 Task: Open a blank sheet, save the file as Niagara.html Insert a picture of 'Niagara Falls' with name  ' Niagara Falls.png ' Apply border to the image, change style to Dashed line, color Yellow and width '1 pt'
Action: Mouse moved to (278, 159)
Screenshot: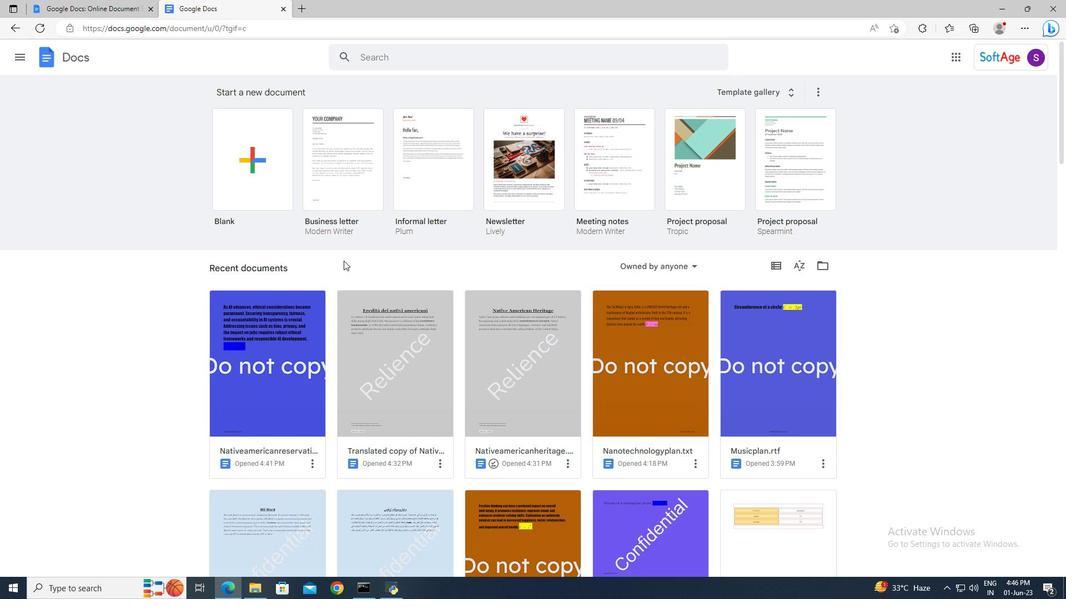 
Action: Mouse pressed left at (278, 159)
Screenshot: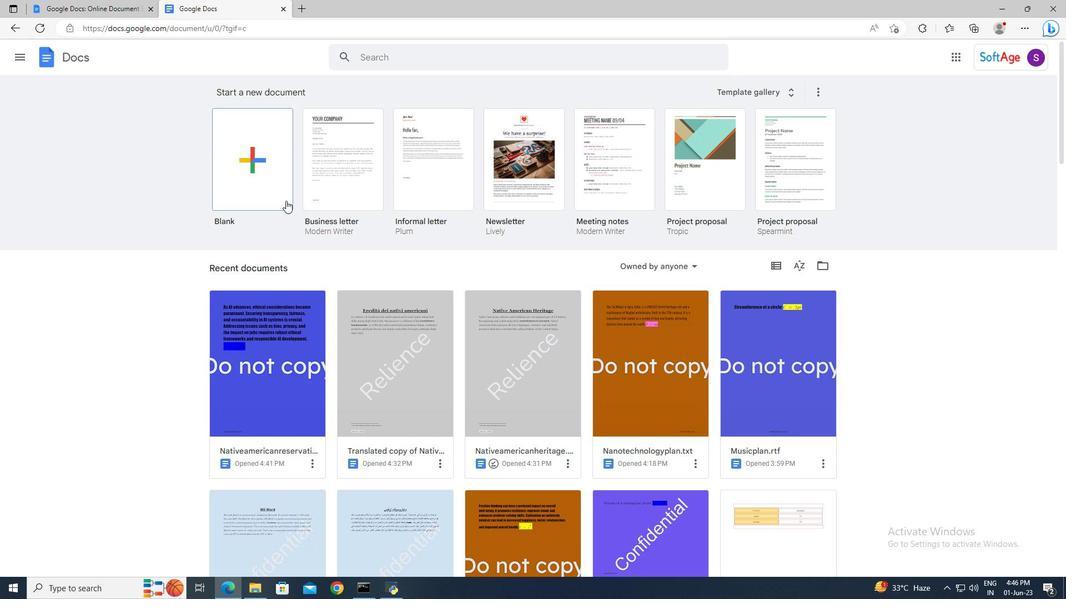 
Action: Mouse moved to (113, 49)
Screenshot: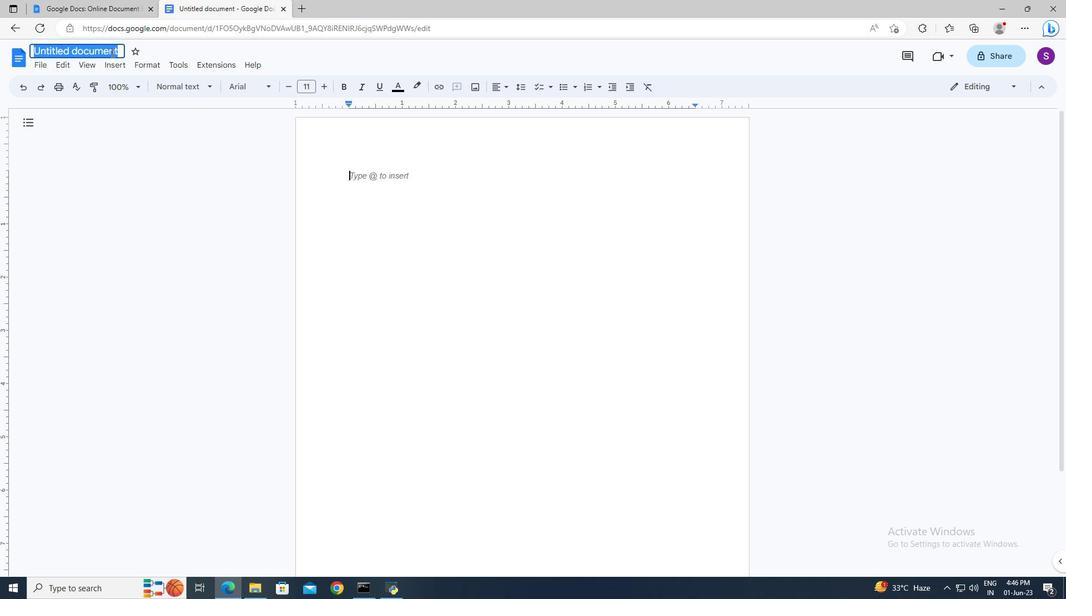
Action: Mouse pressed left at (113, 49)
Screenshot: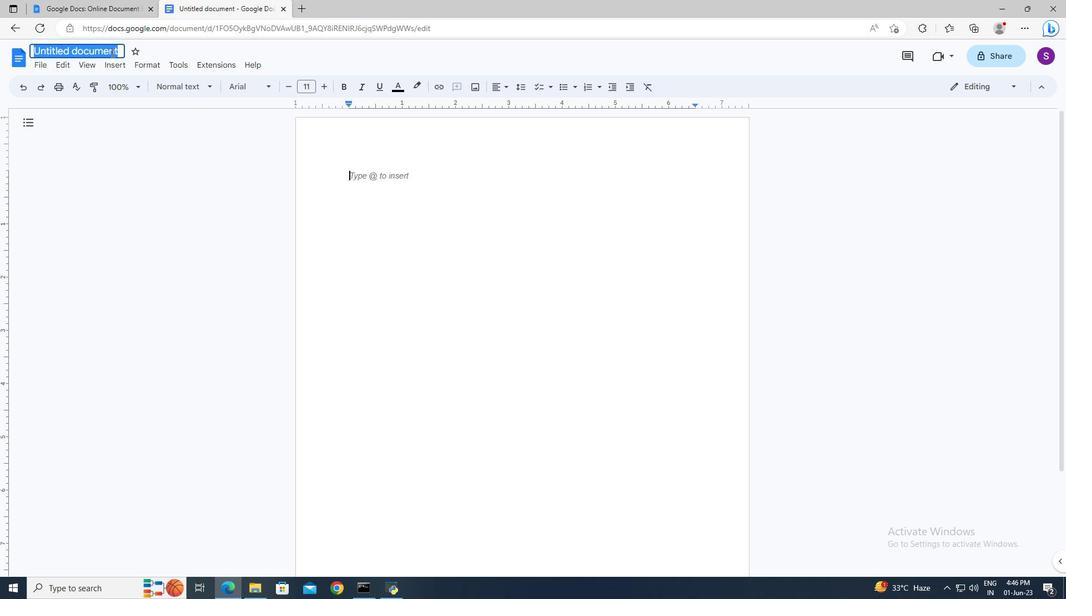 
Action: Mouse moved to (286, 201)
Screenshot: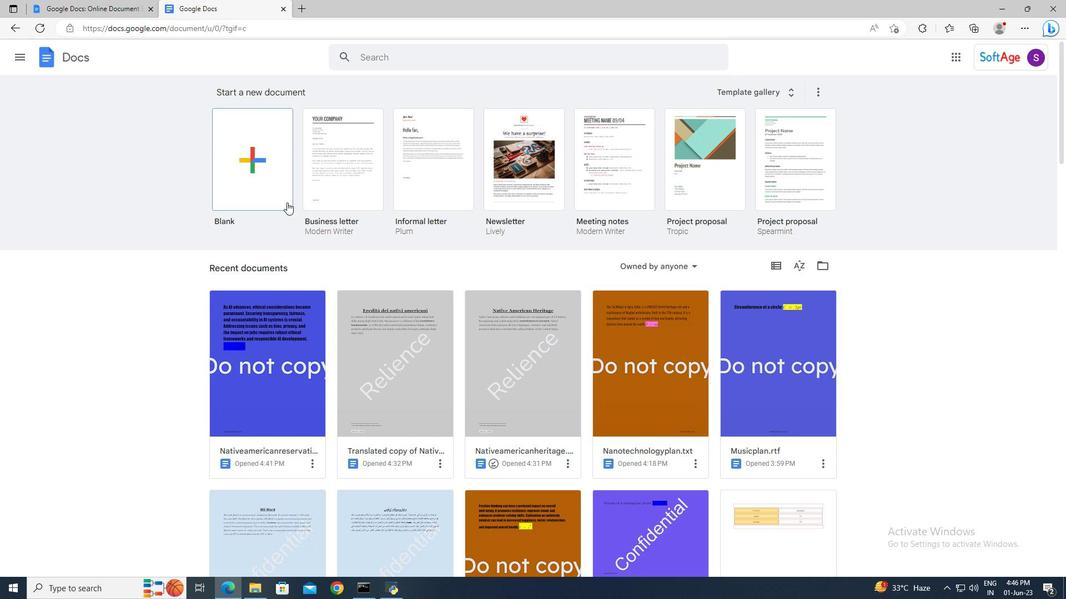 
Action: Mouse pressed left at (286, 201)
Screenshot: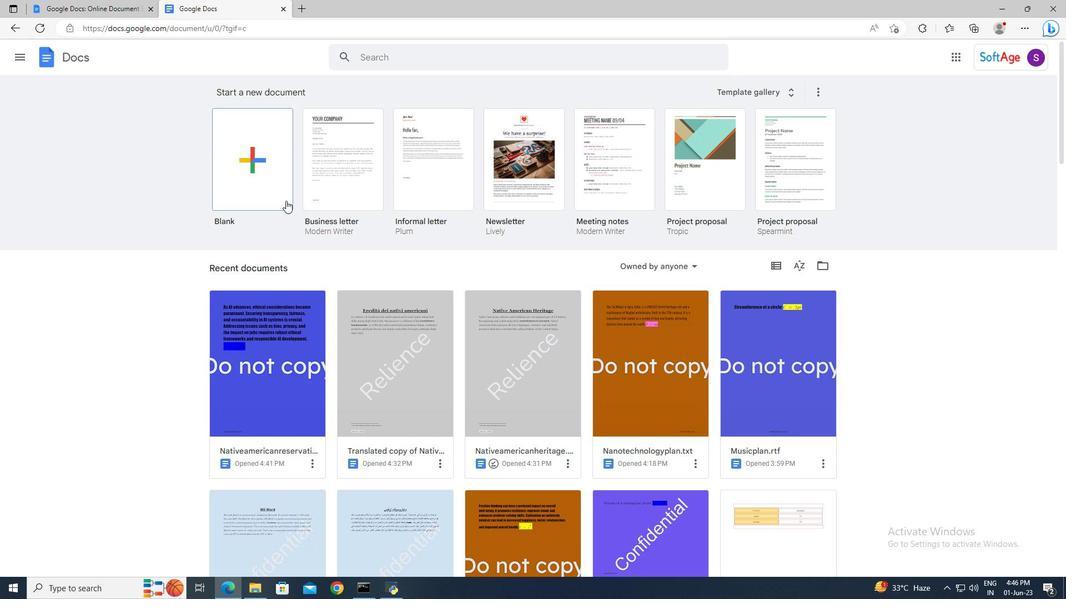 
Action: Mouse moved to (111, 52)
Screenshot: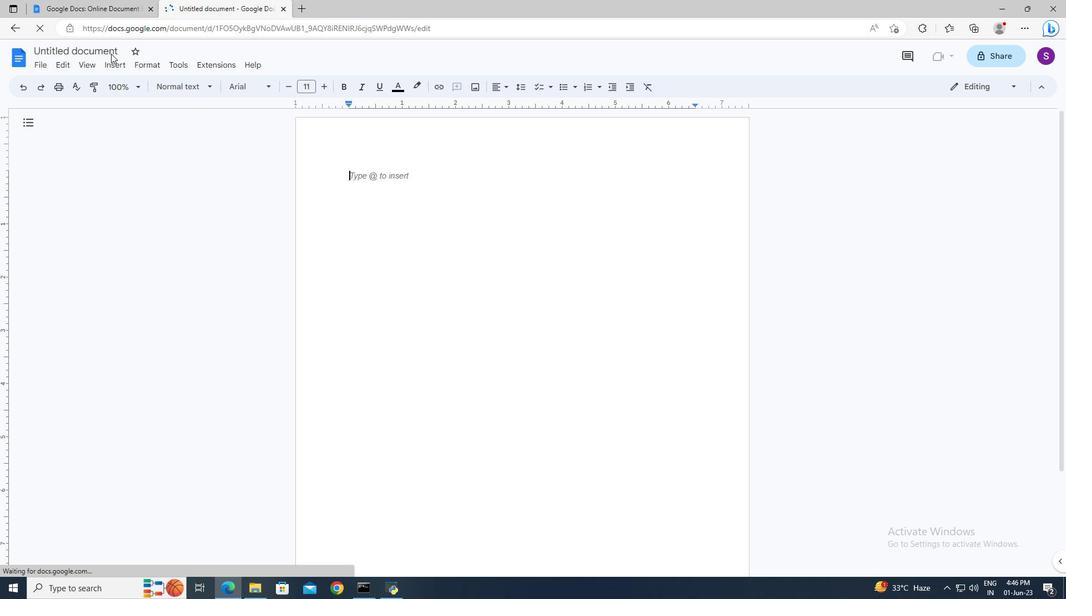 
Action: Mouse pressed left at (111, 52)
Screenshot: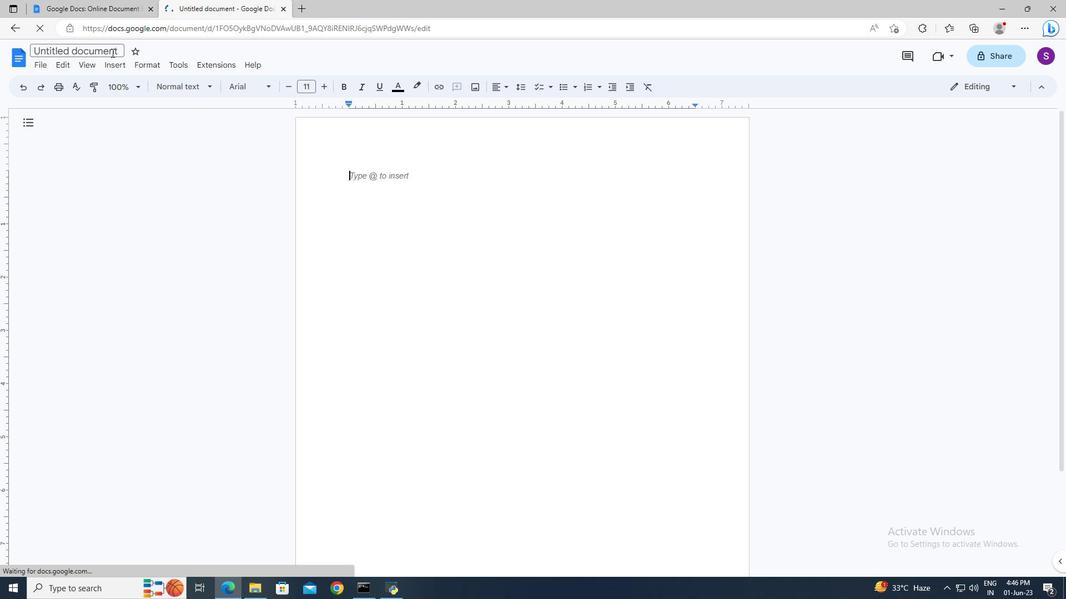 
Action: Key pressed <Key.delete><Key.shift_r>Niagara.html<Key.enter>
Screenshot: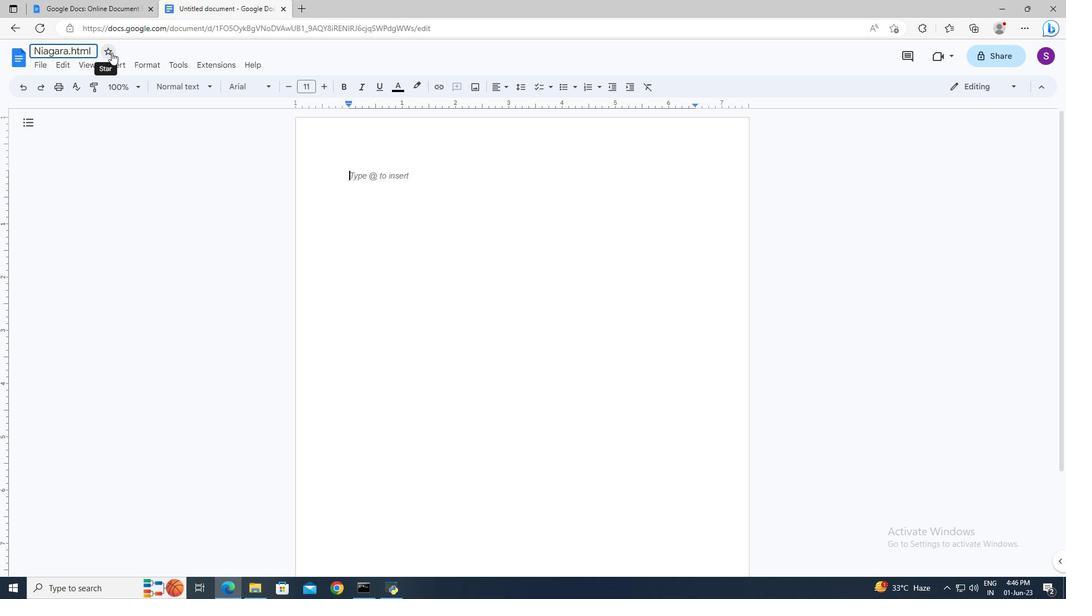 
Action: Mouse moved to (112, 59)
Screenshot: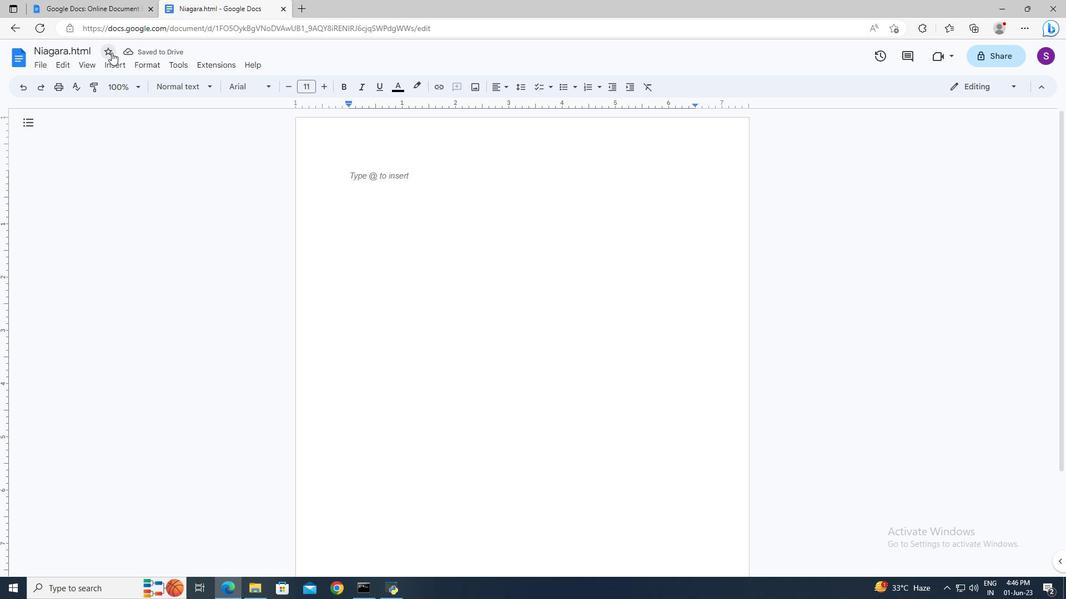 
Action: Mouse pressed left at (112, 59)
Screenshot: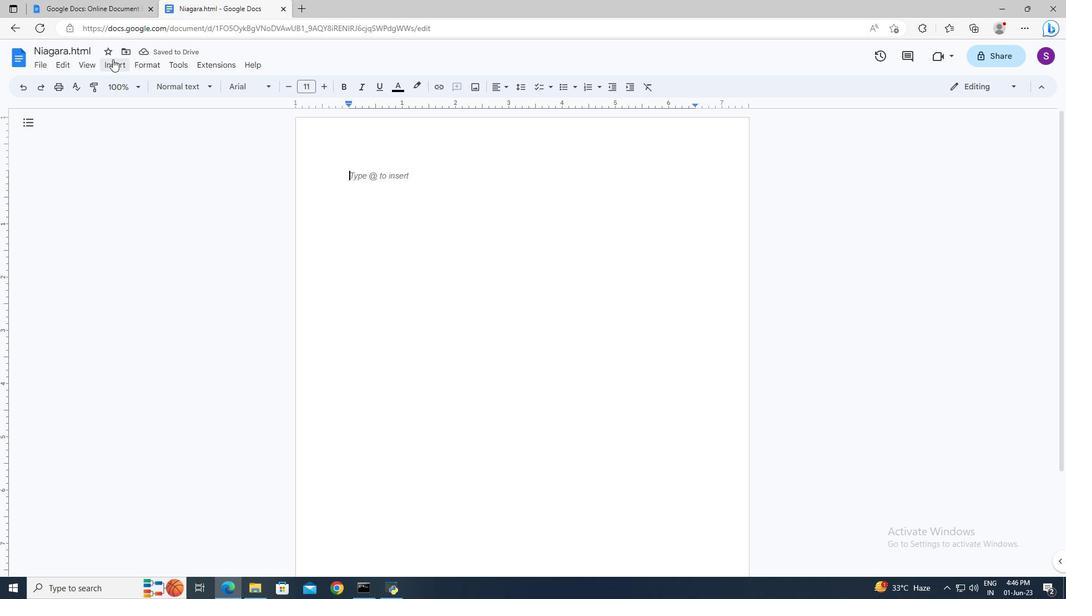 
Action: Mouse moved to (288, 90)
Screenshot: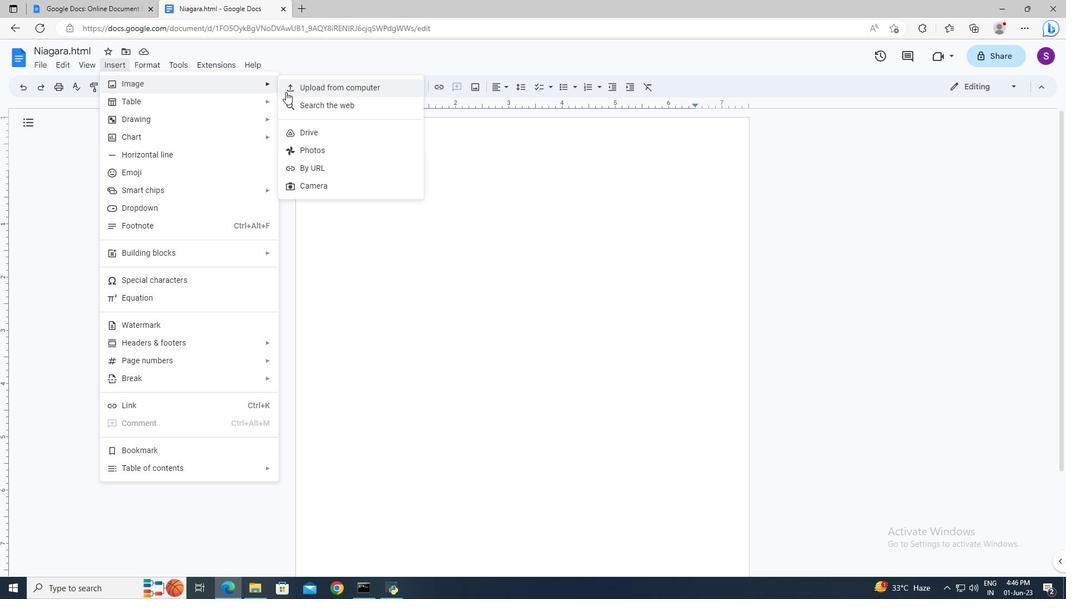 
Action: Mouse pressed left at (288, 90)
Screenshot: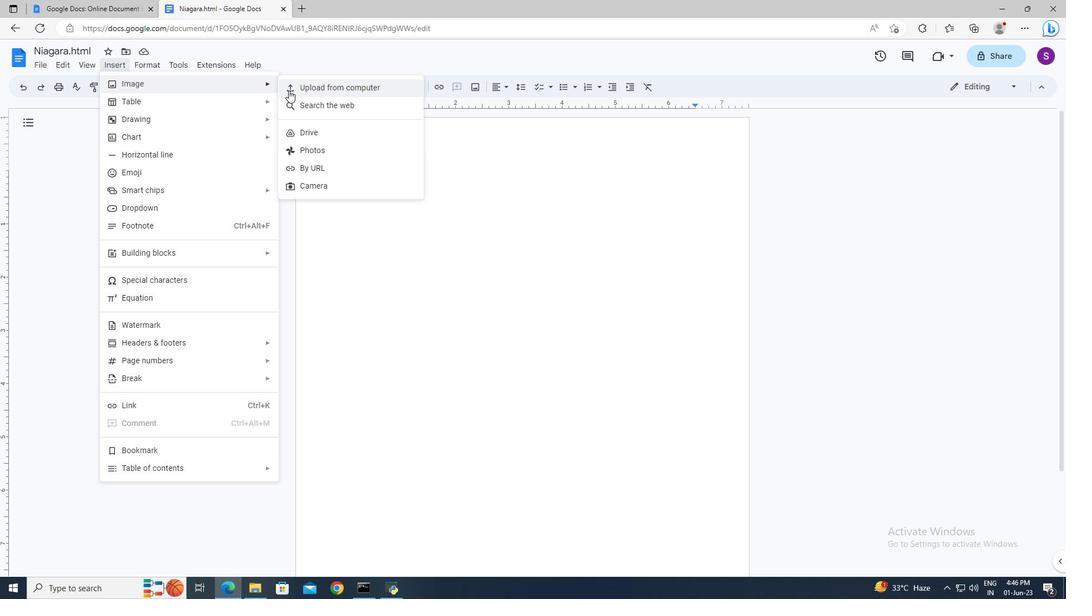 
Action: Mouse moved to (252, 97)
Screenshot: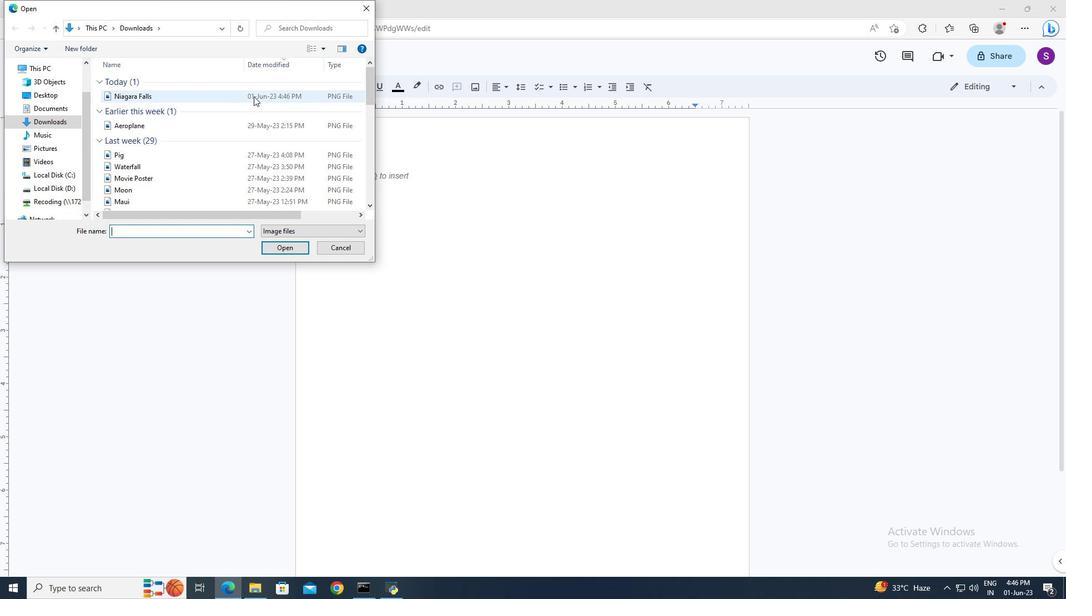 
Action: Mouse pressed left at (252, 97)
Screenshot: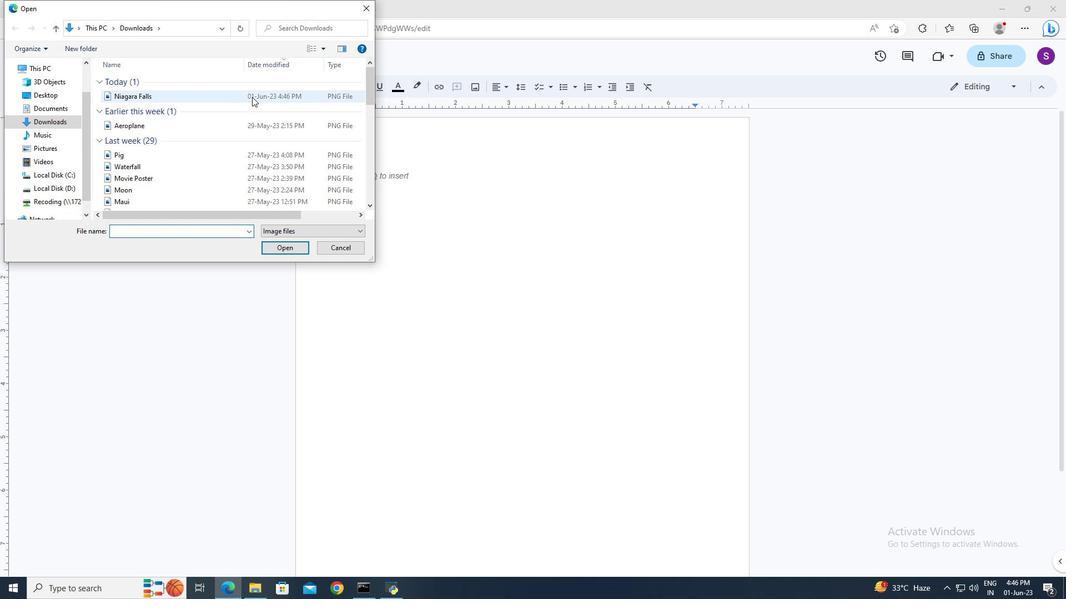 
Action: Mouse moved to (287, 245)
Screenshot: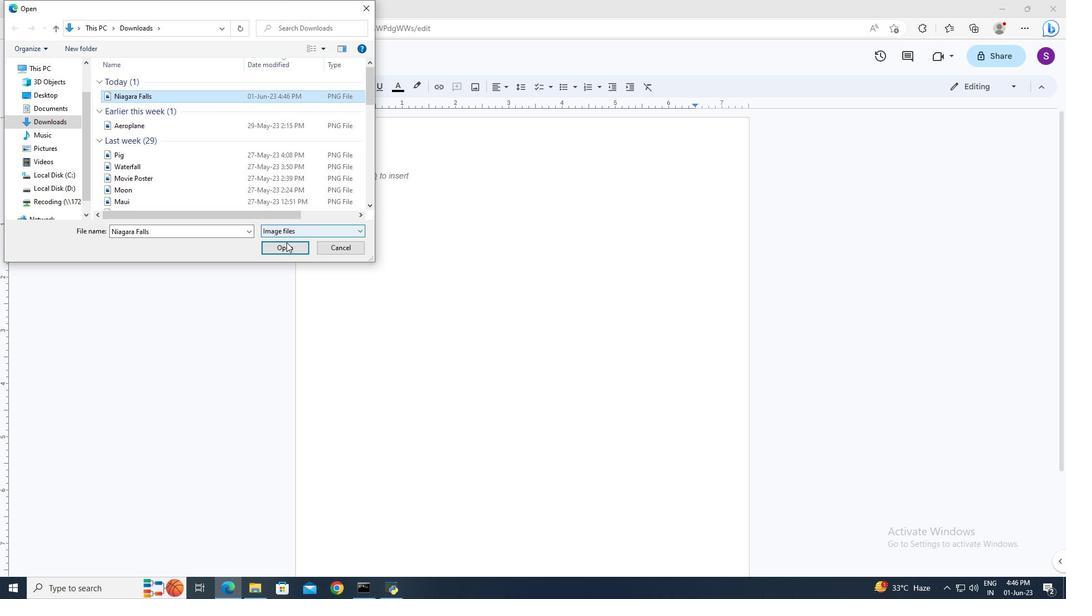 
Action: Mouse pressed left at (287, 245)
Screenshot: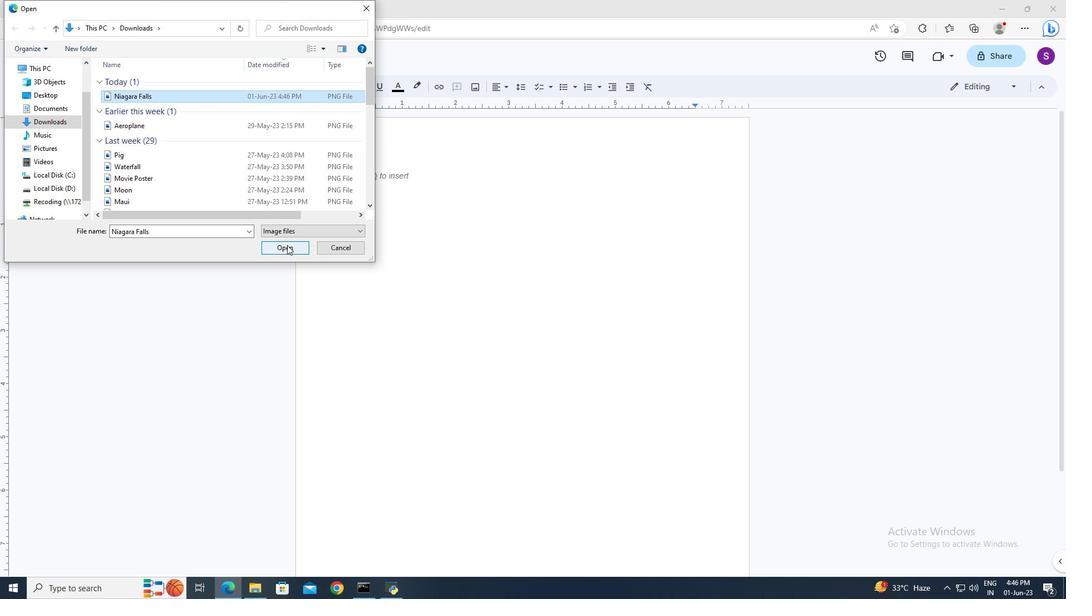 
Action: Mouse moved to (350, 207)
Screenshot: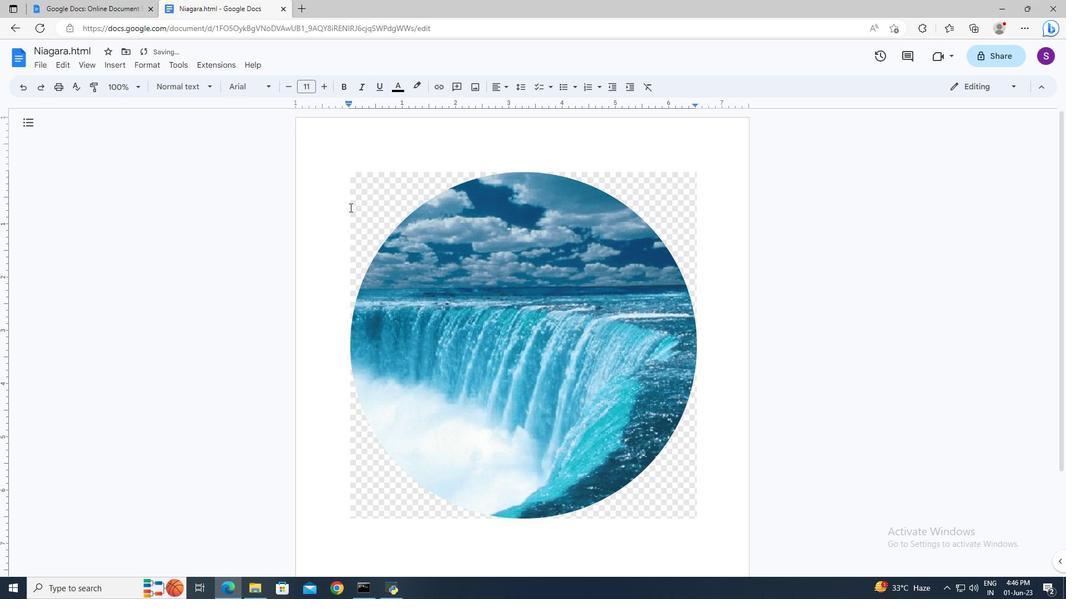 
Action: Mouse pressed left at (350, 207)
Screenshot: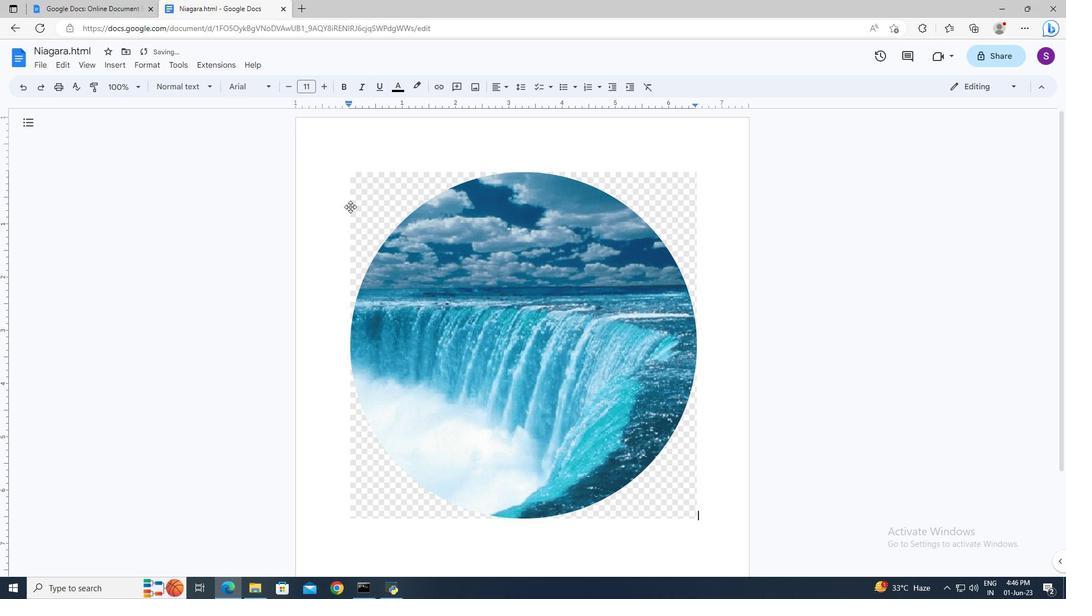 
Action: Mouse moved to (422, 91)
Screenshot: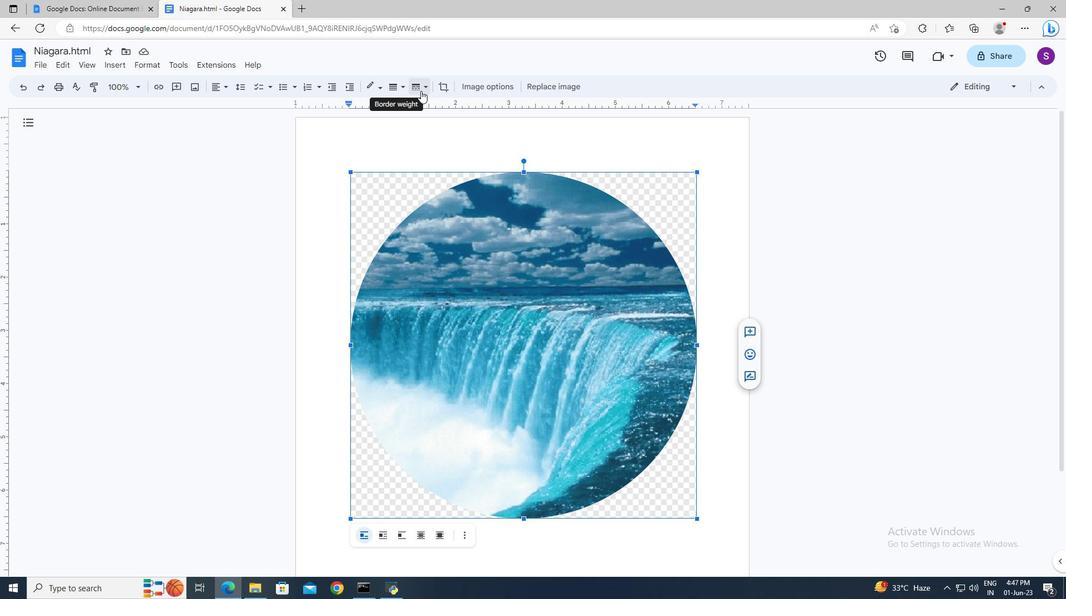 
Action: Mouse pressed left at (422, 91)
Screenshot: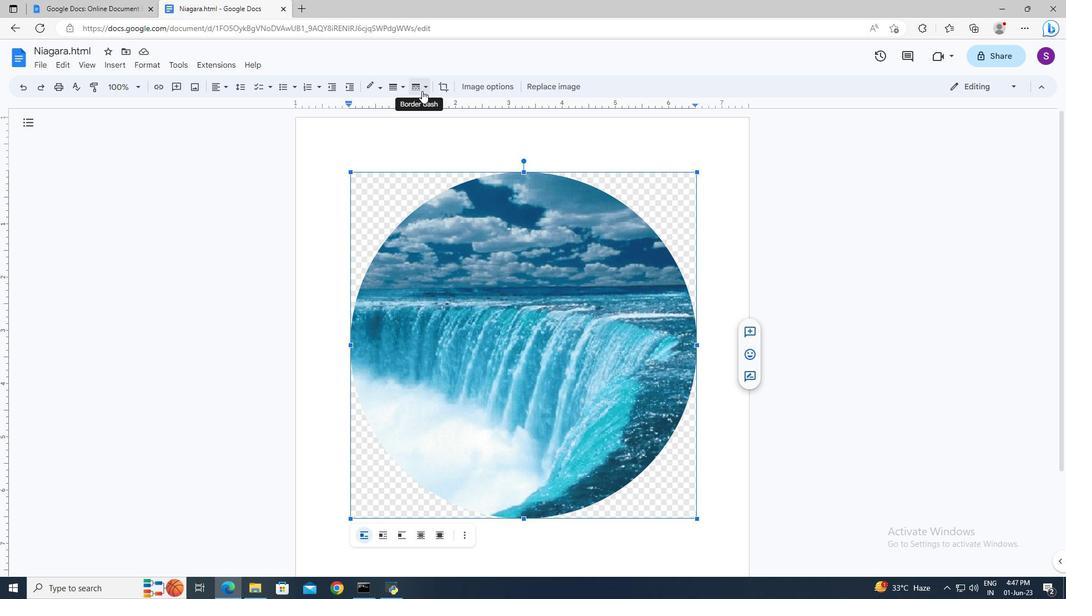 
Action: Mouse moved to (427, 136)
Screenshot: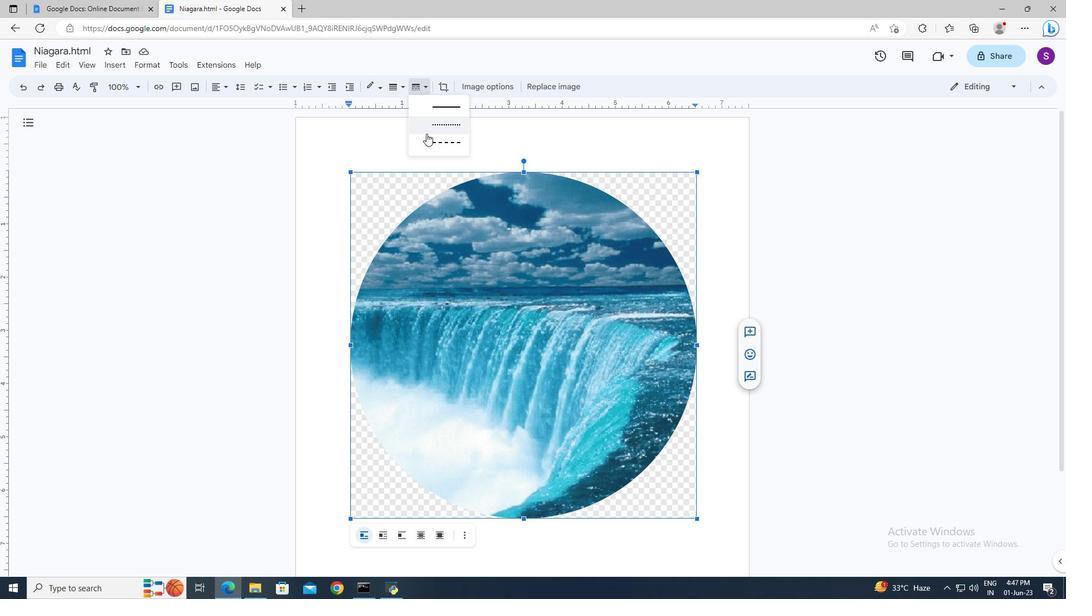 
Action: Mouse pressed left at (427, 136)
Screenshot: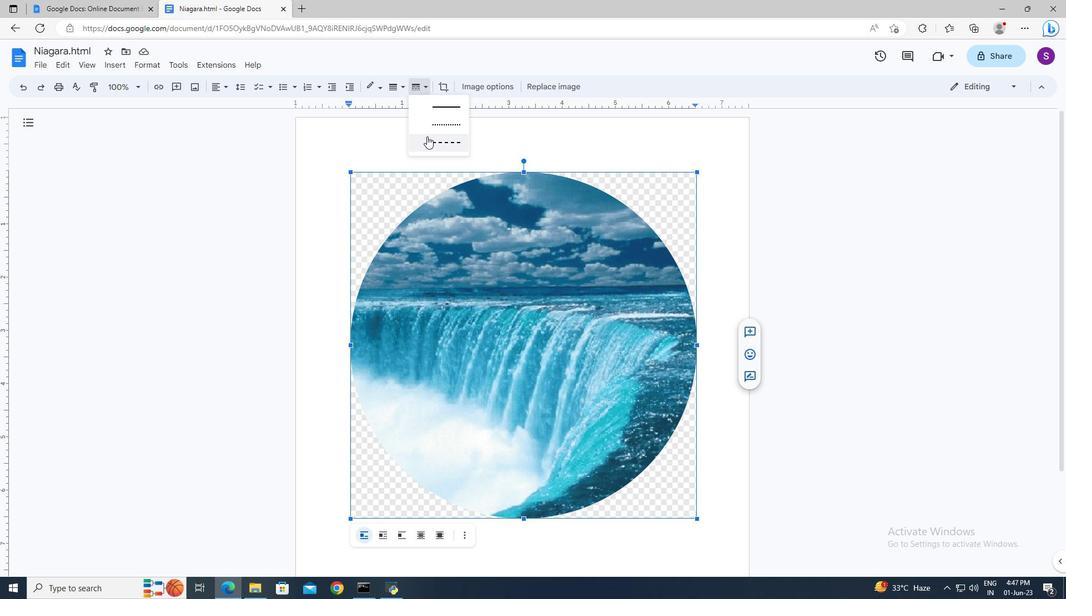 
Action: Mouse moved to (380, 87)
Screenshot: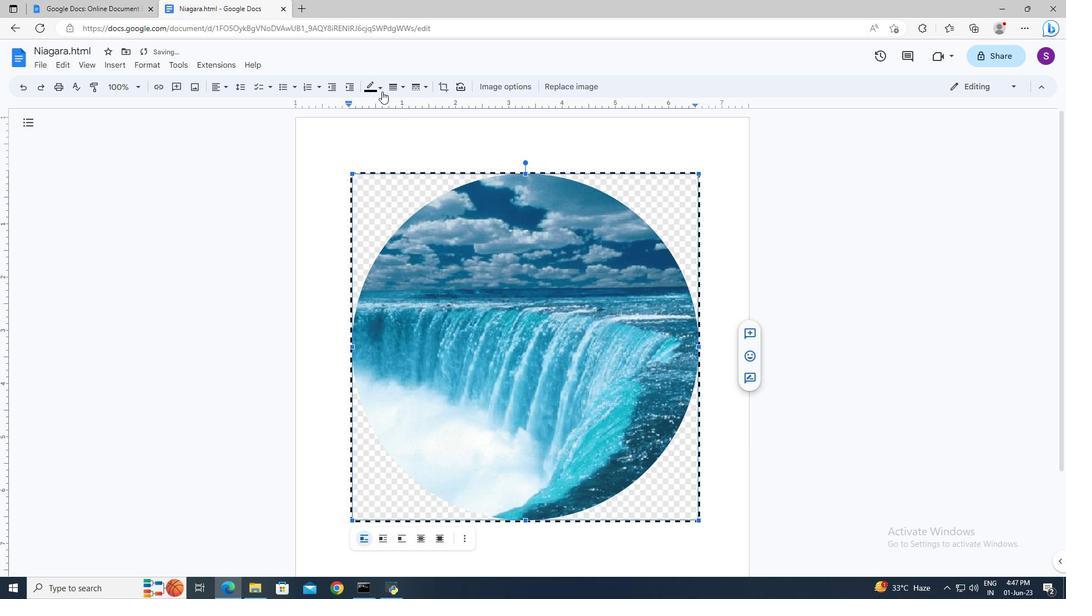 
Action: Mouse pressed left at (380, 87)
Screenshot: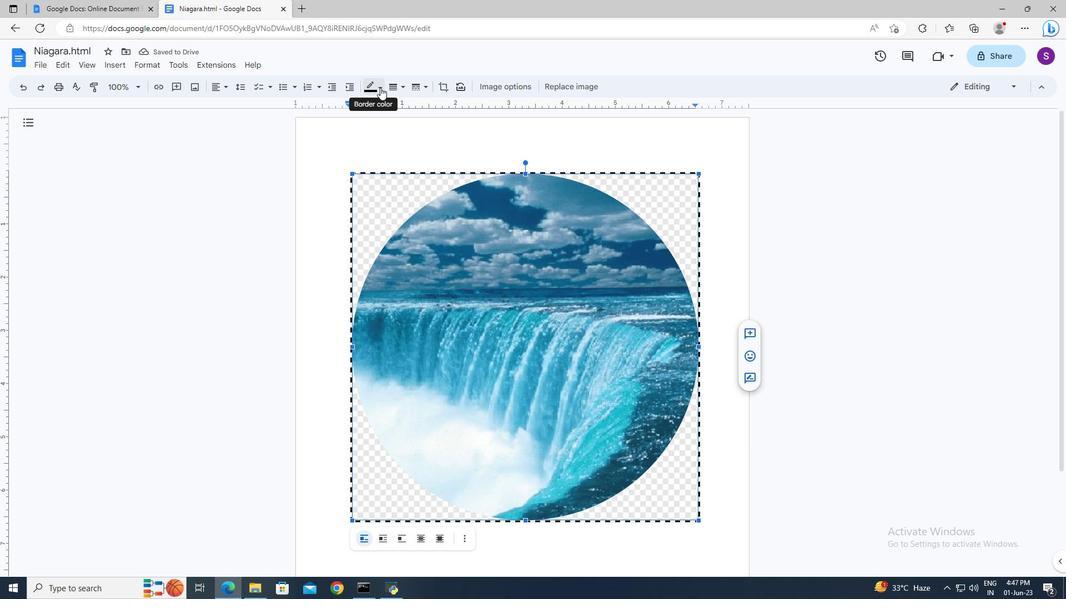 
Action: Mouse moved to (409, 136)
Screenshot: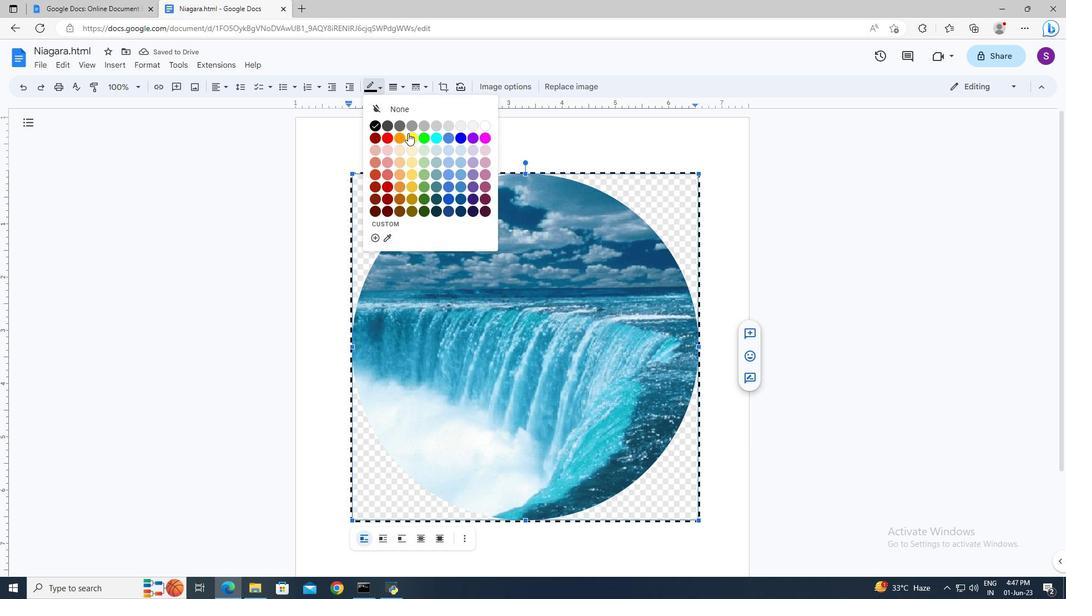 
Action: Mouse pressed left at (409, 136)
Screenshot: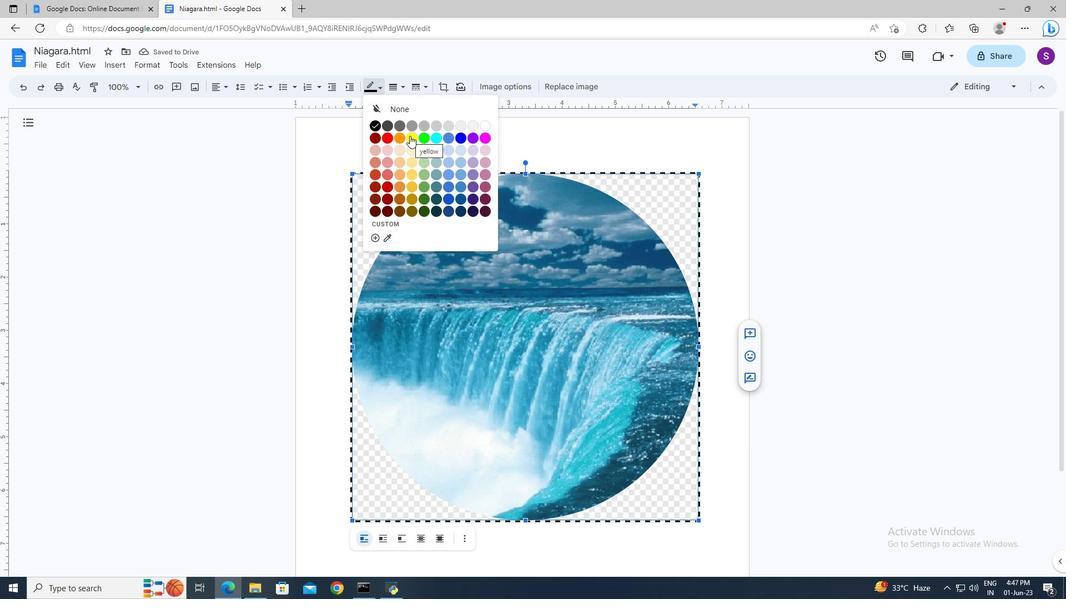 
Action: Mouse moved to (404, 87)
Screenshot: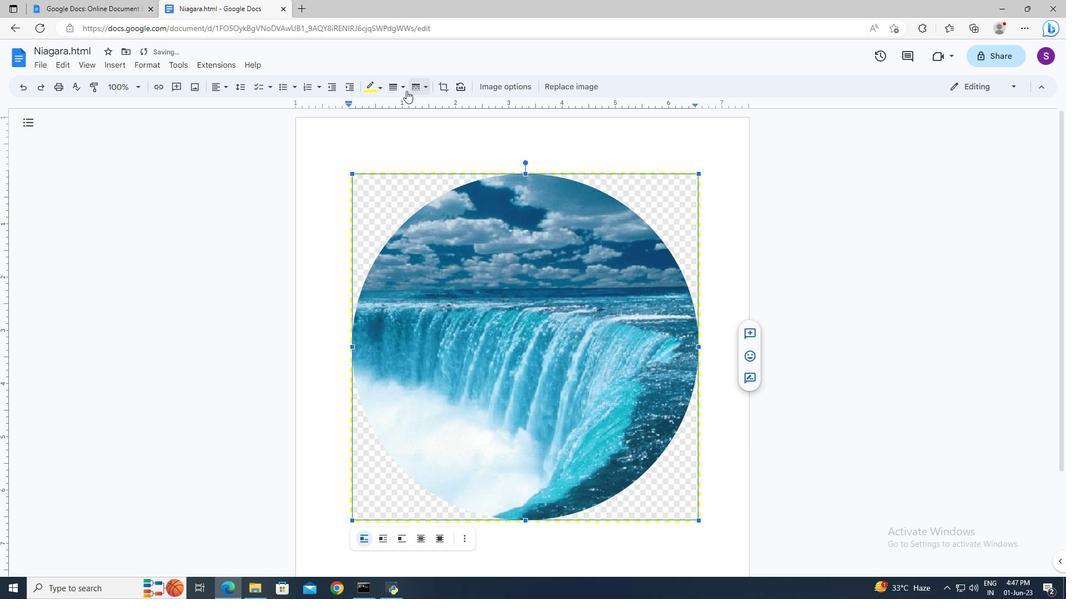 
Action: Mouse pressed left at (404, 87)
Screenshot: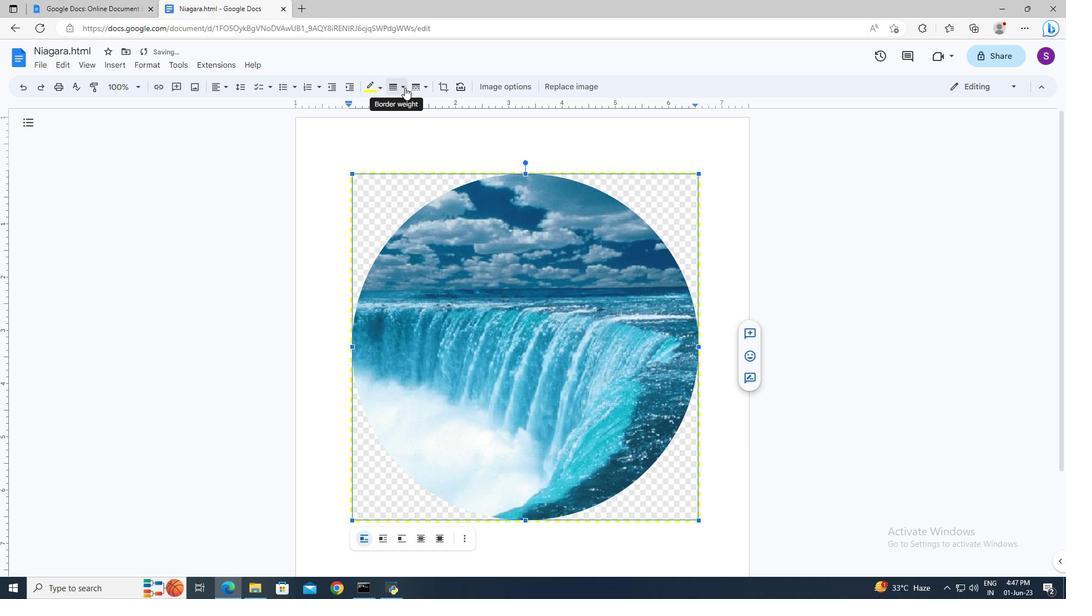 
Action: Mouse moved to (405, 102)
Screenshot: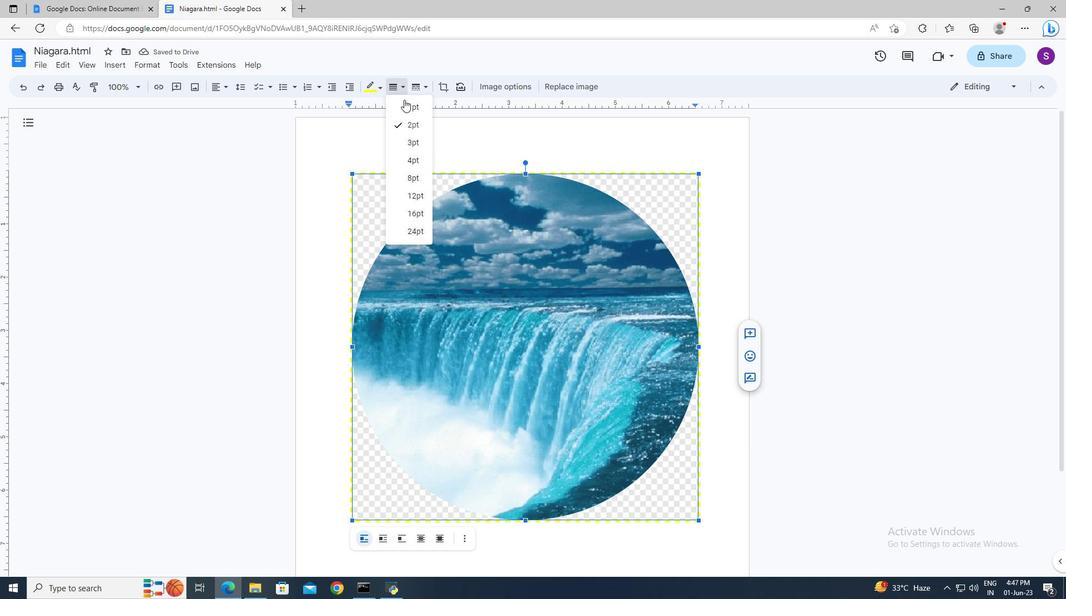 
Action: Mouse pressed left at (405, 102)
Screenshot: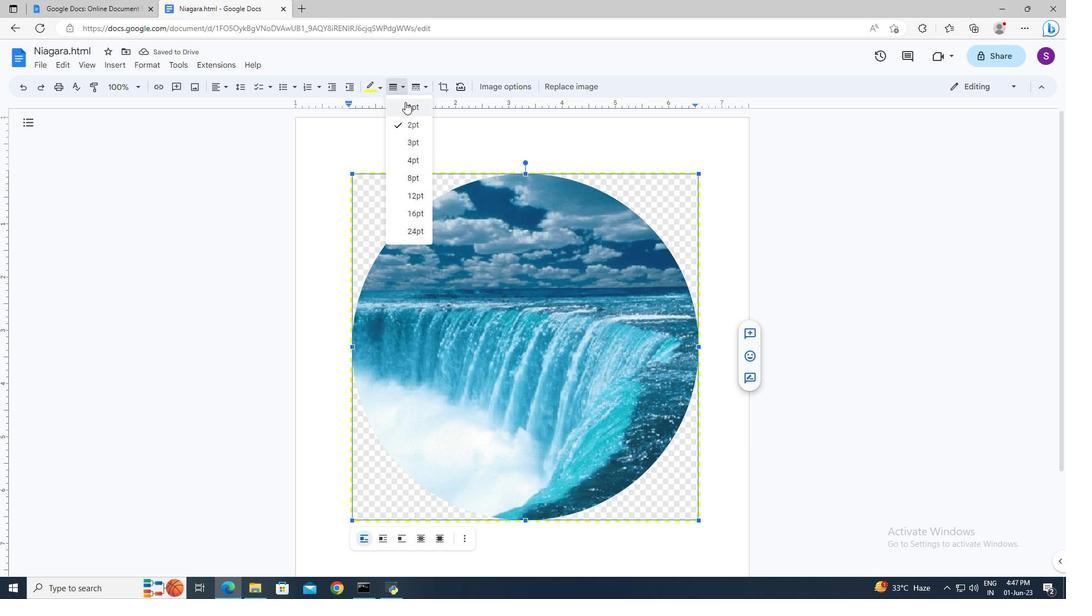 
Action: Mouse moved to (413, 139)
Screenshot: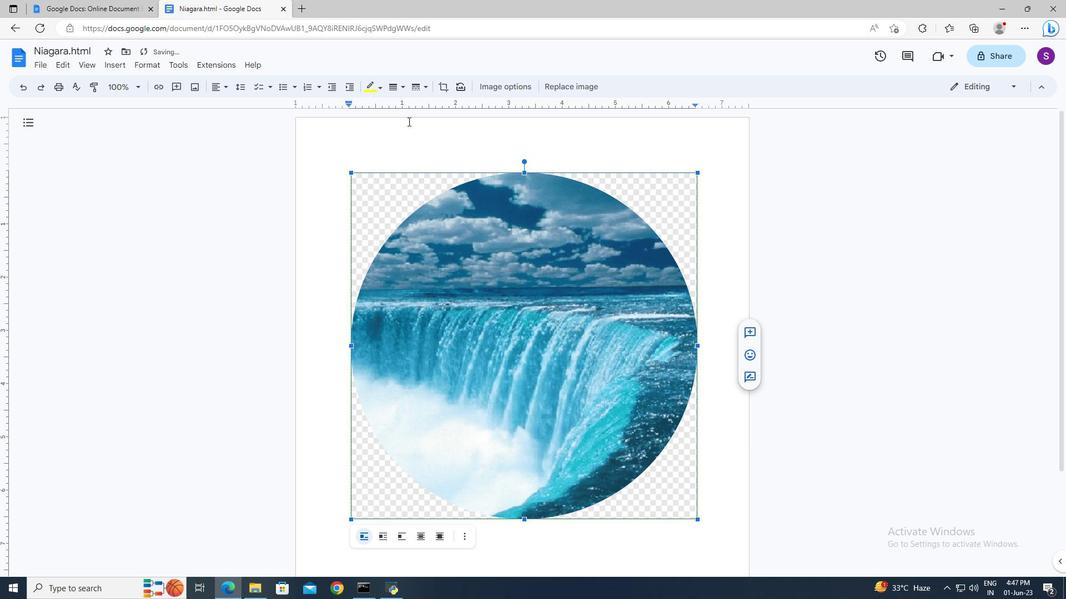 
Action: Mouse pressed left at (413, 139)
Screenshot: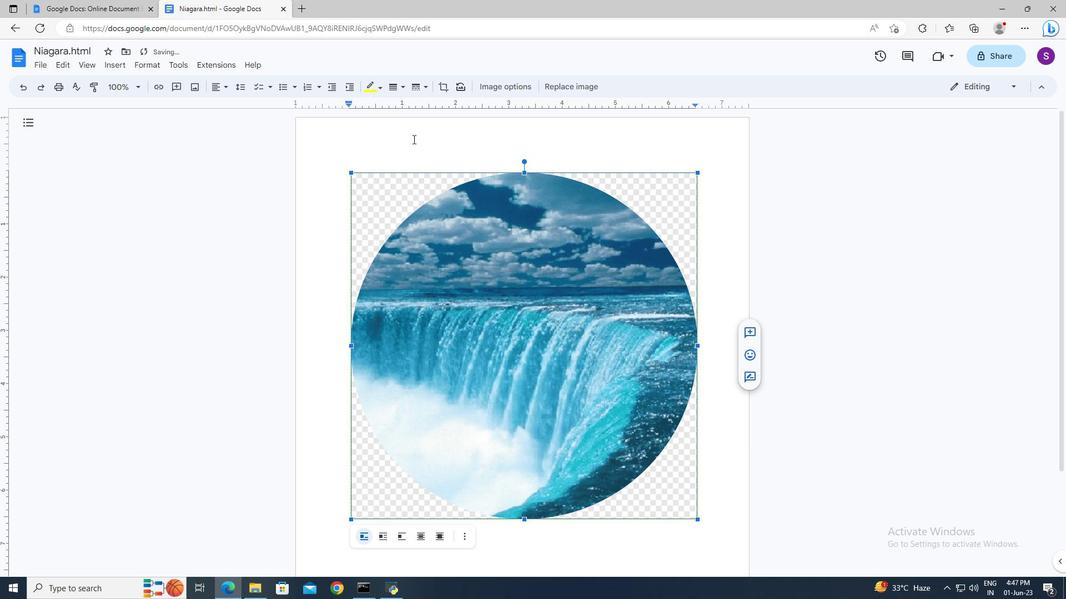 
Action: Mouse moved to (413, 139)
Screenshot: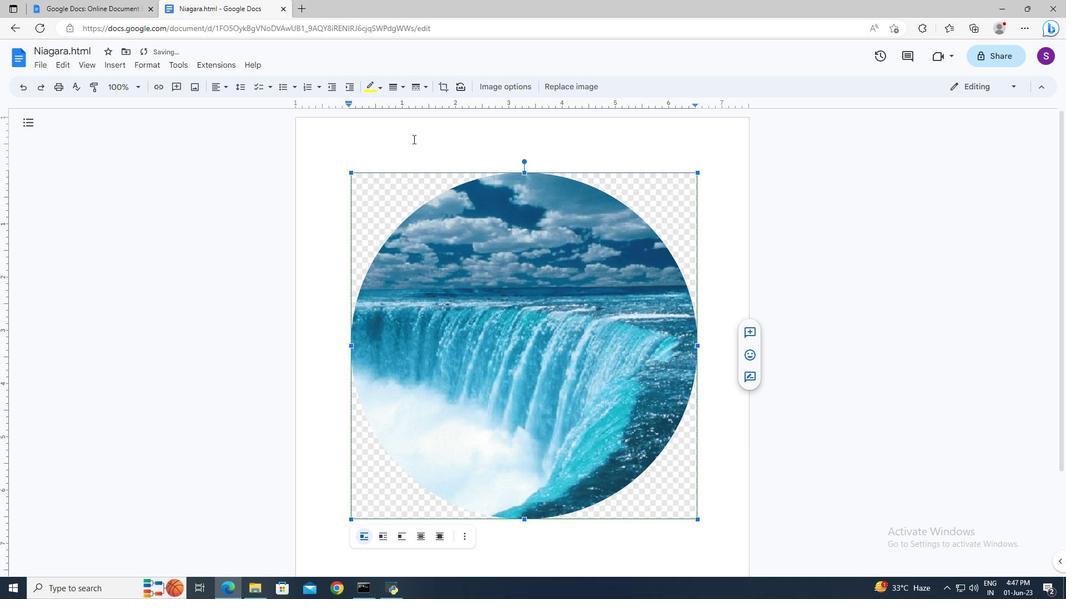 
